 Task: Create List Brand Identity Governance in Board Team Performance Management Platforms to Workspace Financial Planning and Analysis Services. Create List Brand Identity Review in Board Product Feature Prioritization and Development to Workspace Financial Planning and Analysis Services. Create List Brand Identity Standards in Board Customer Journey Optimization and Personalization to Workspace Financial Planning and Analysis Services
Action: Mouse moved to (593, 146)
Screenshot: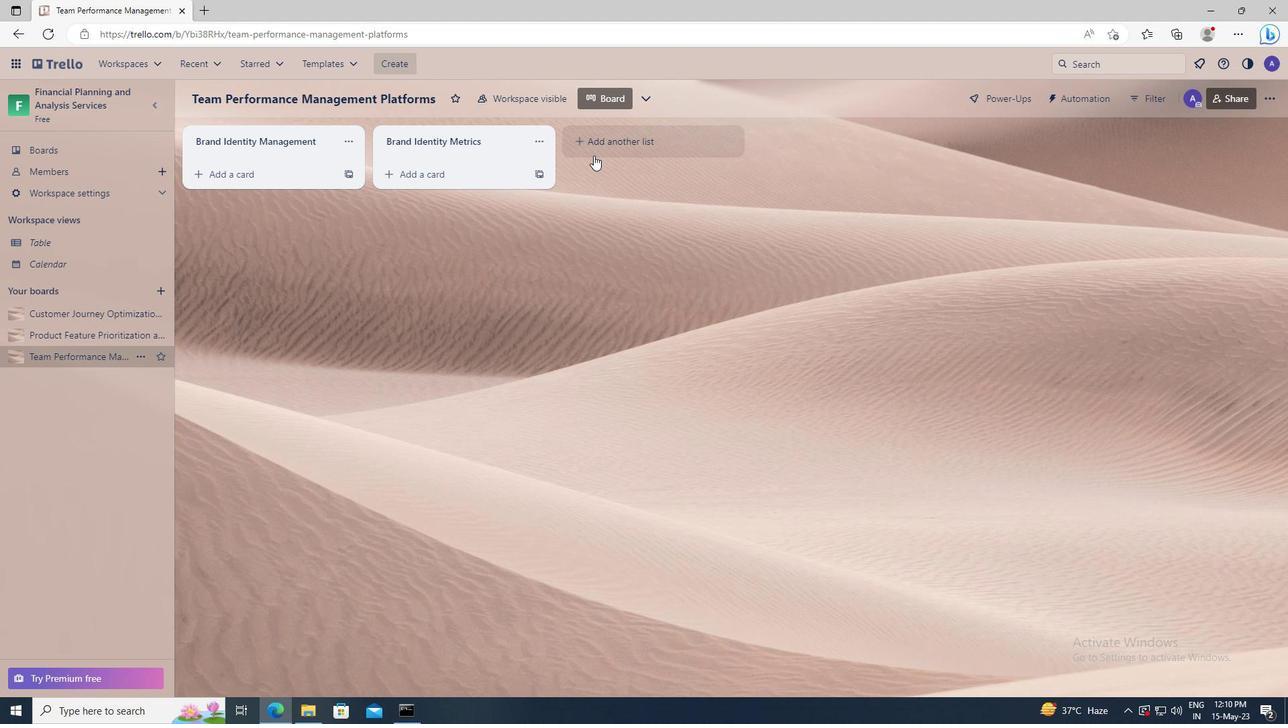 
Action: Mouse pressed left at (593, 146)
Screenshot: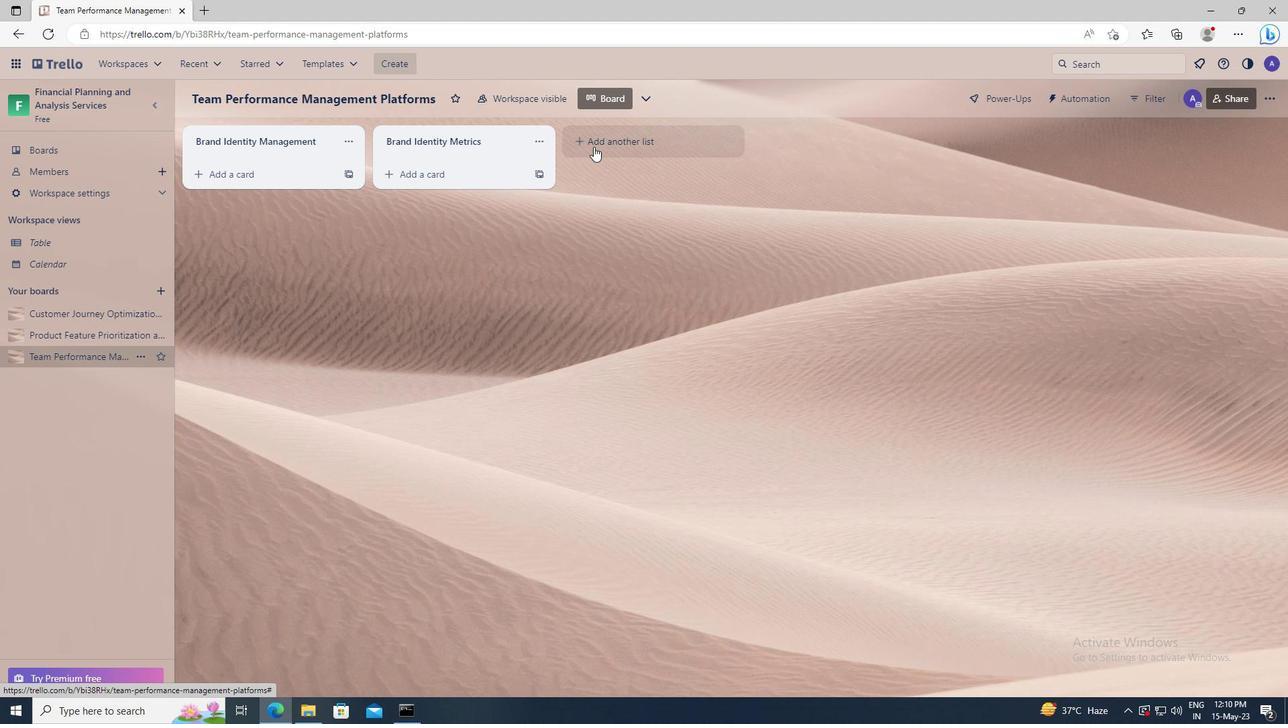 
Action: Key pressed <Key.shift>BRAND<Key.space><Key.shift>IDENTITY<Key.space><Key.shift>GOVERNANCE
Screenshot: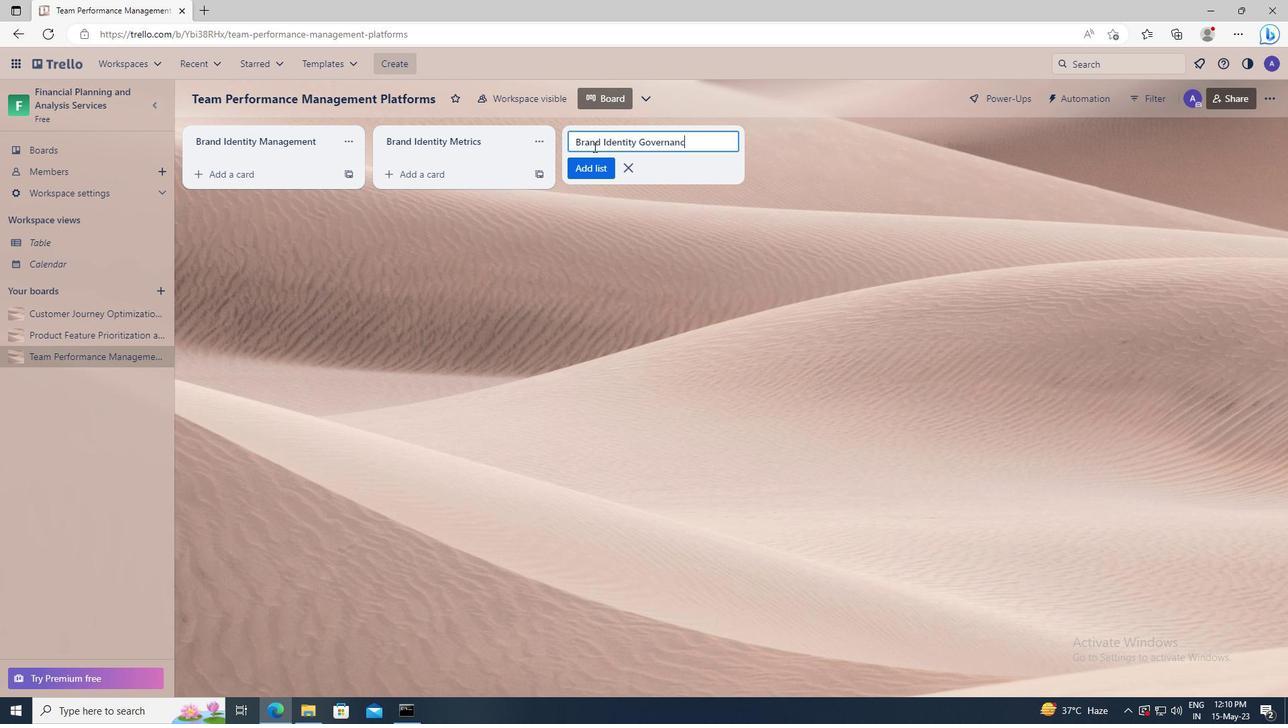 
Action: Mouse moved to (595, 167)
Screenshot: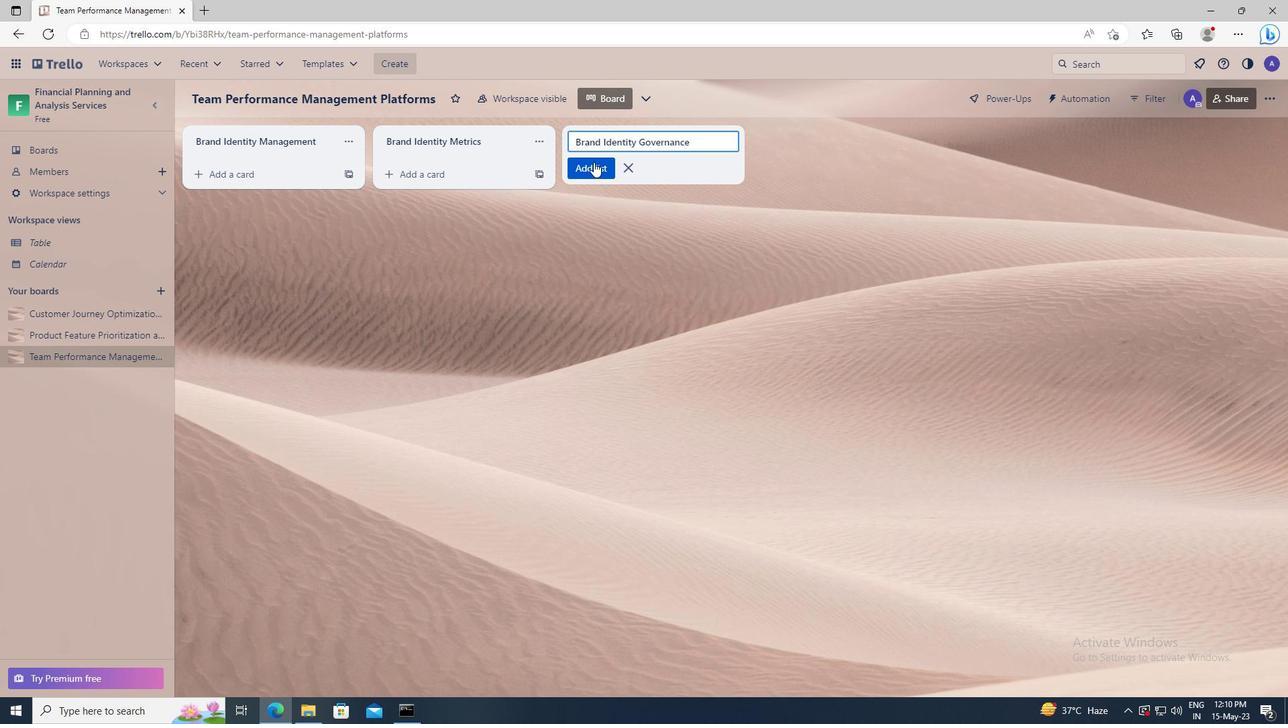 
Action: Mouse pressed left at (595, 167)
Screenshot: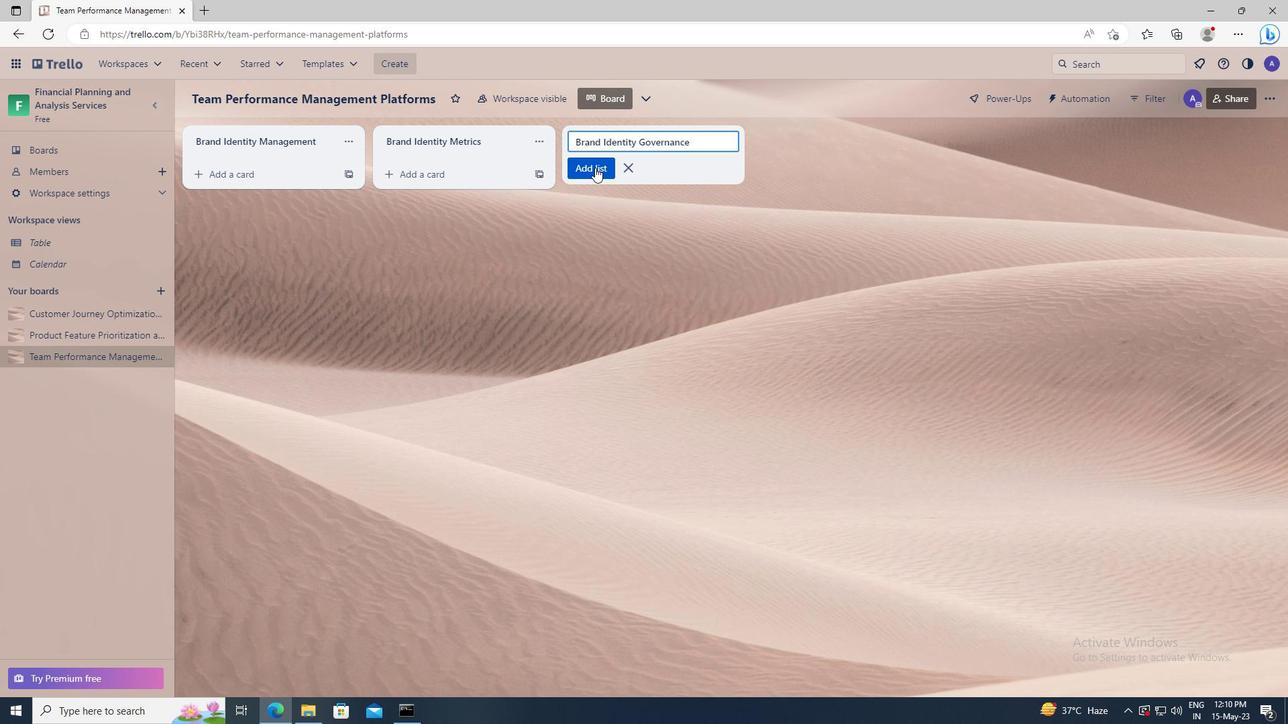 
Action: Mouse moved to (93, 333)
Screenshot: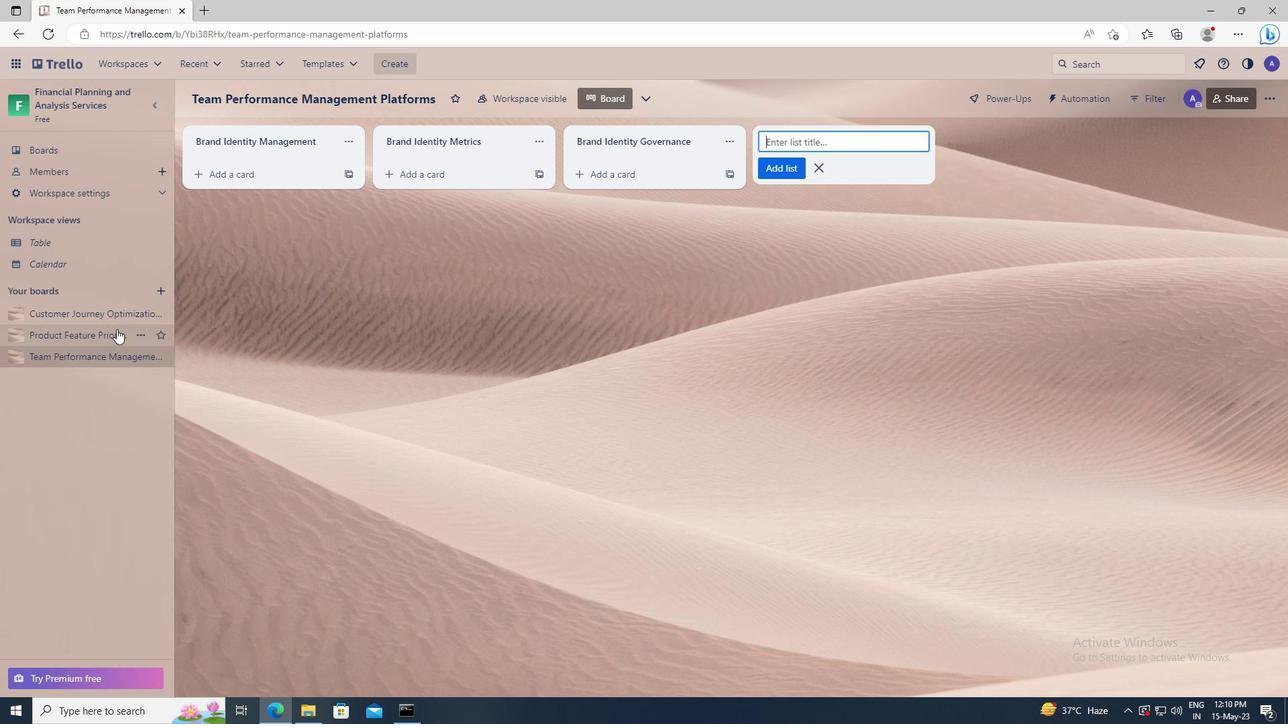 
Action: Mouse pressed left at (93, 333)
Screenshot: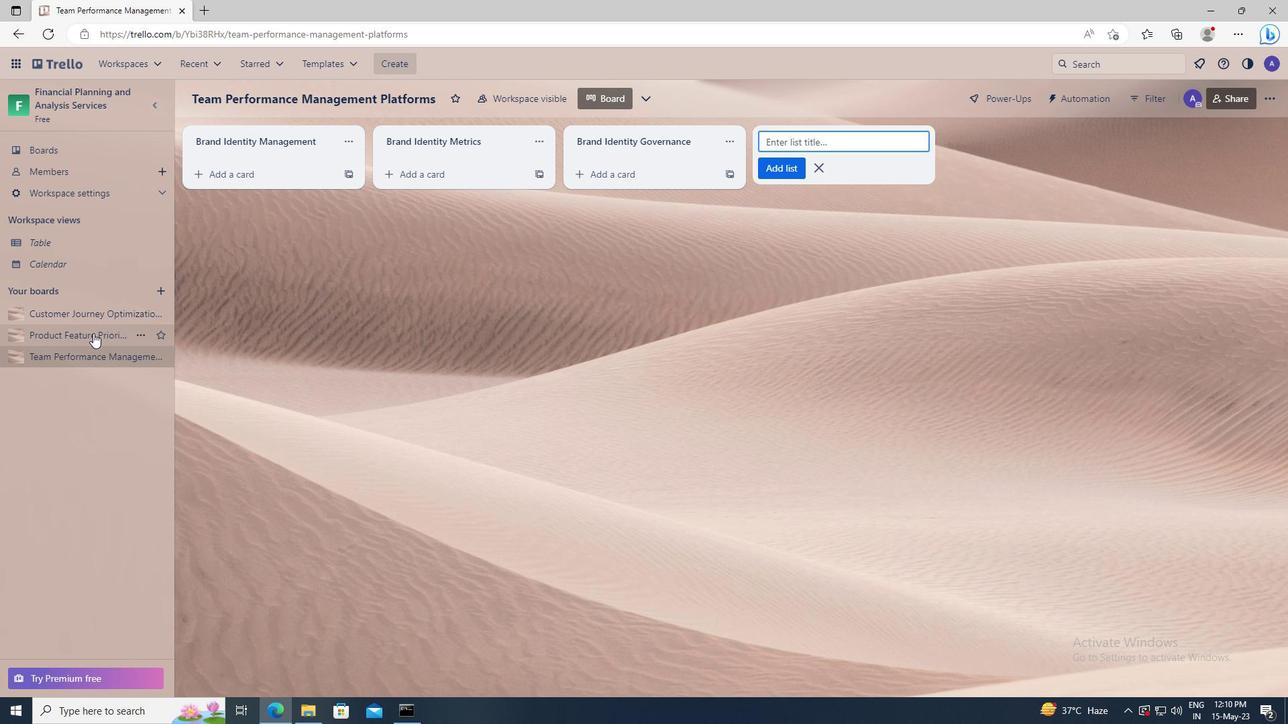 
Action: Mouse moved to (597, 148)
Screenshot: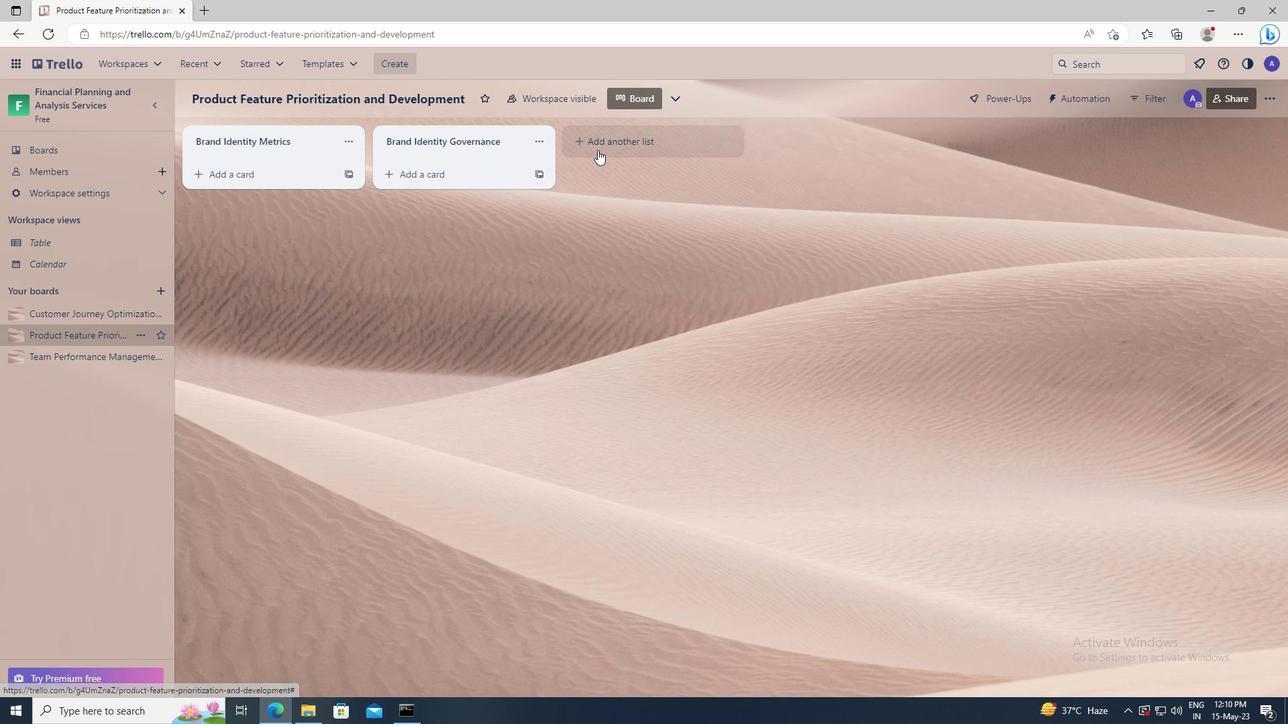 
Action: Mouse pressed left at (597, 148)
Screenshot: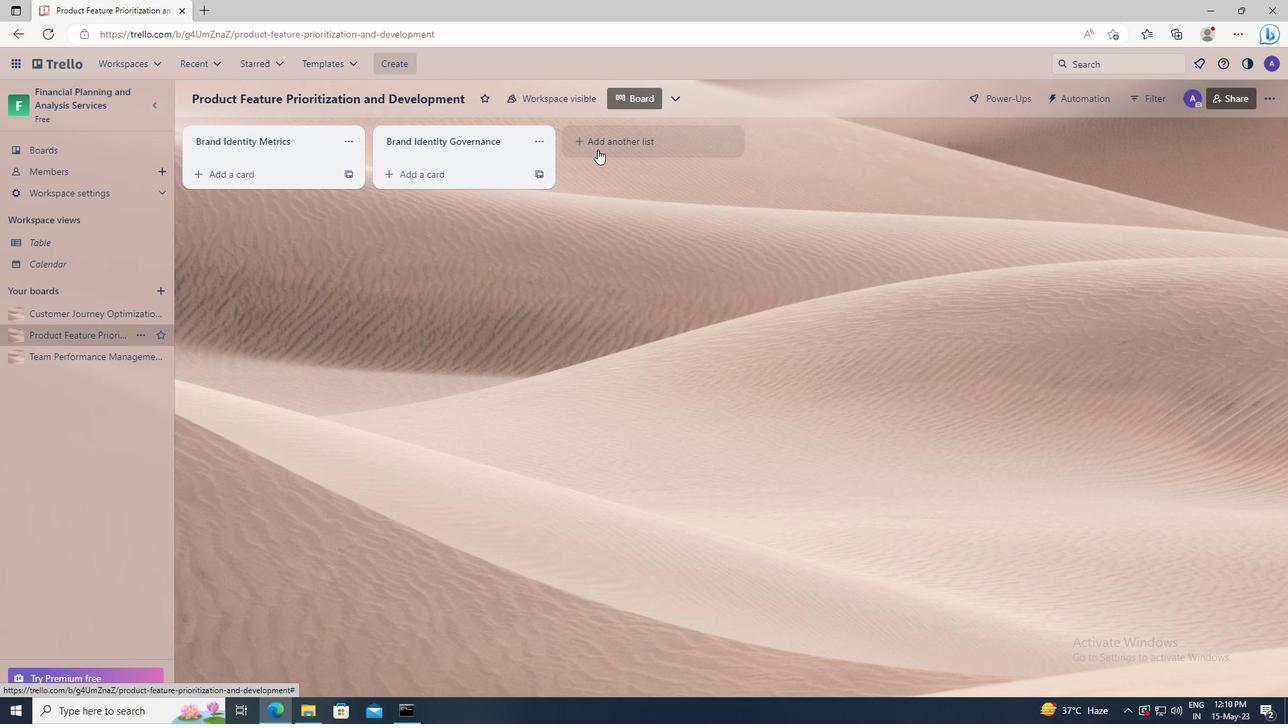 
Action: Key pressed <Key.shift>BRAND<Key.space><Key.shift>IDENTITY<Key.space><Key.shift>REVIEW
Screenshot: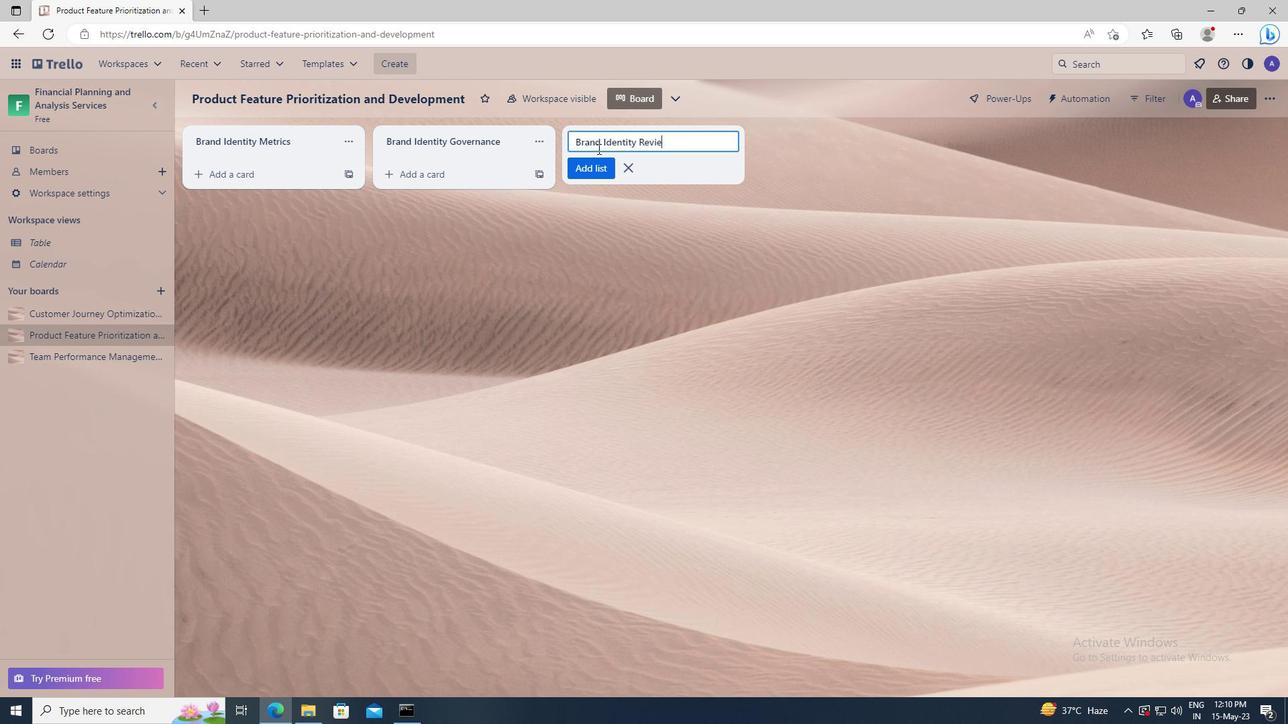 
Action: Mouse moved to (597, 173)
Screenshot: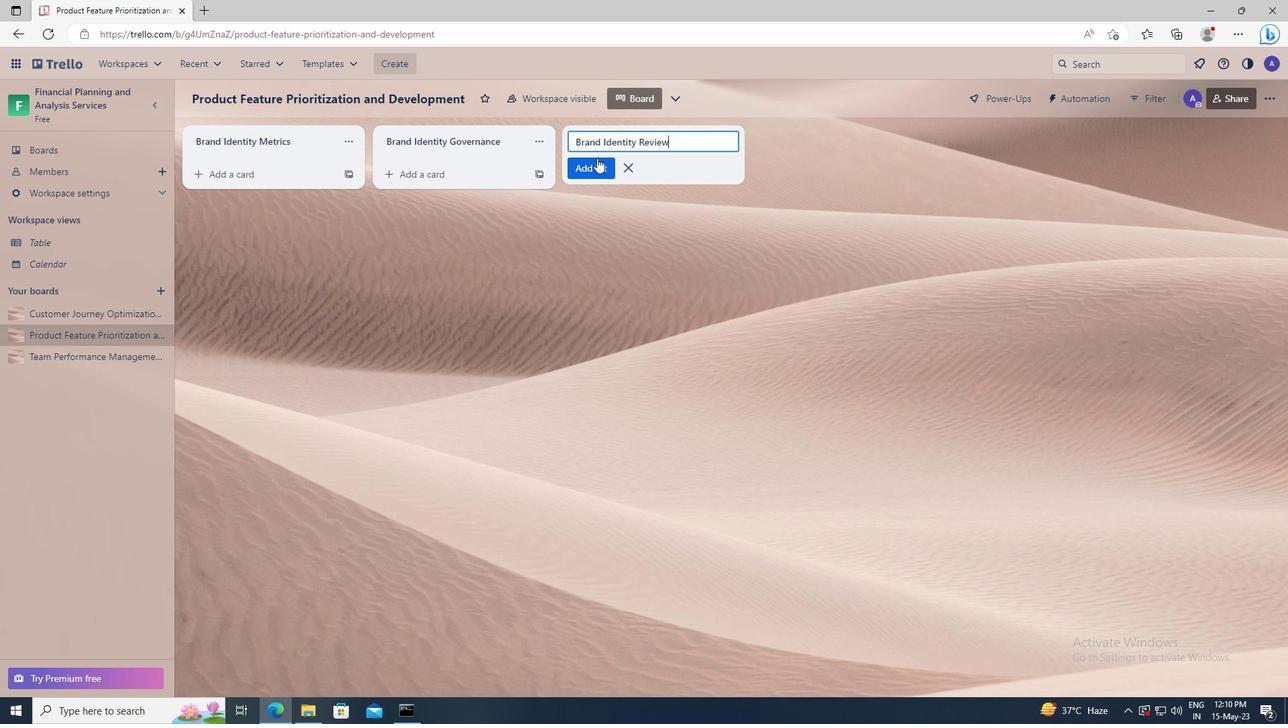 
Action: Mouse pressed left at (597, 173)
Screenshot: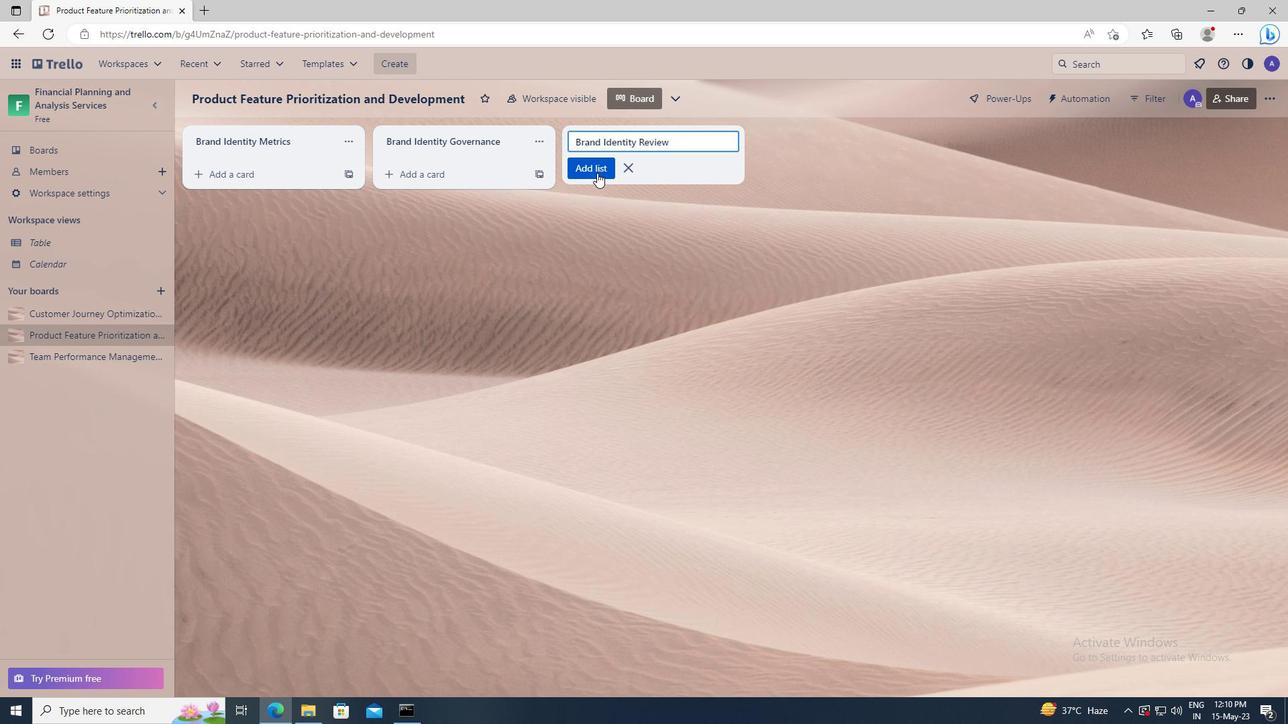 
Action: Mouse moved to (124, 318)
Screenshot: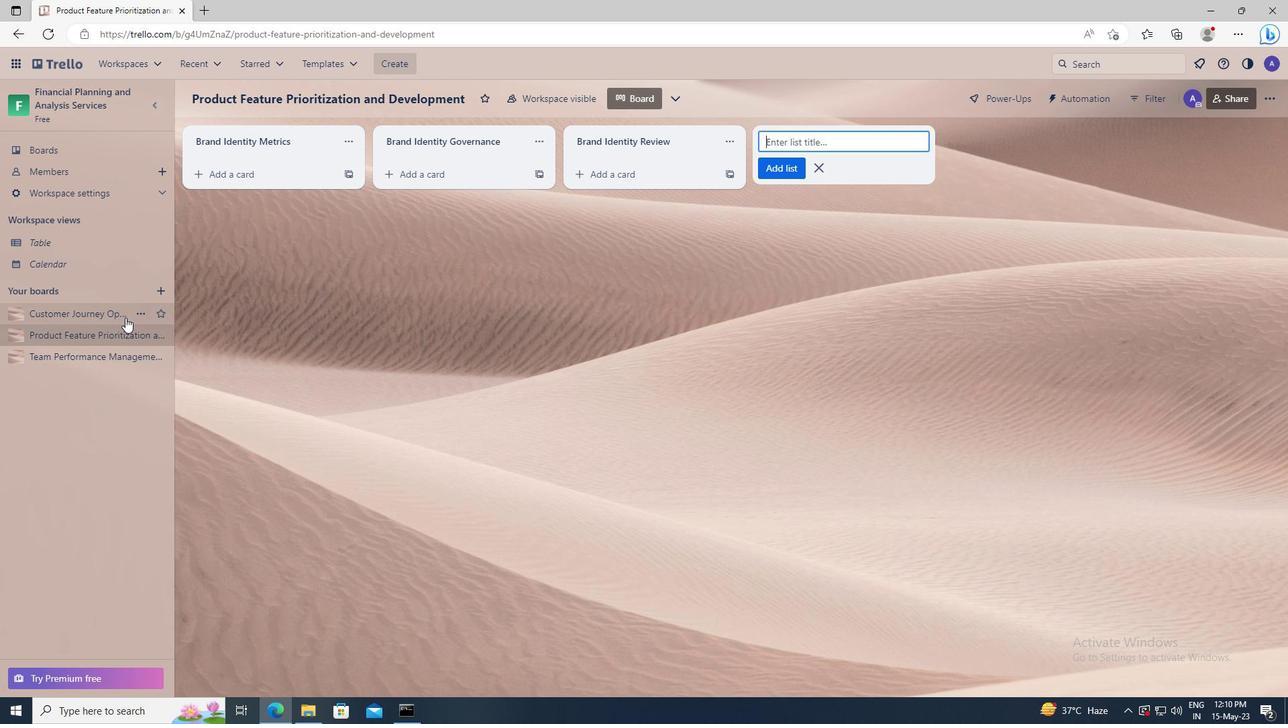 
Action: Mouse pressed left at (124, 318)
Screenshot: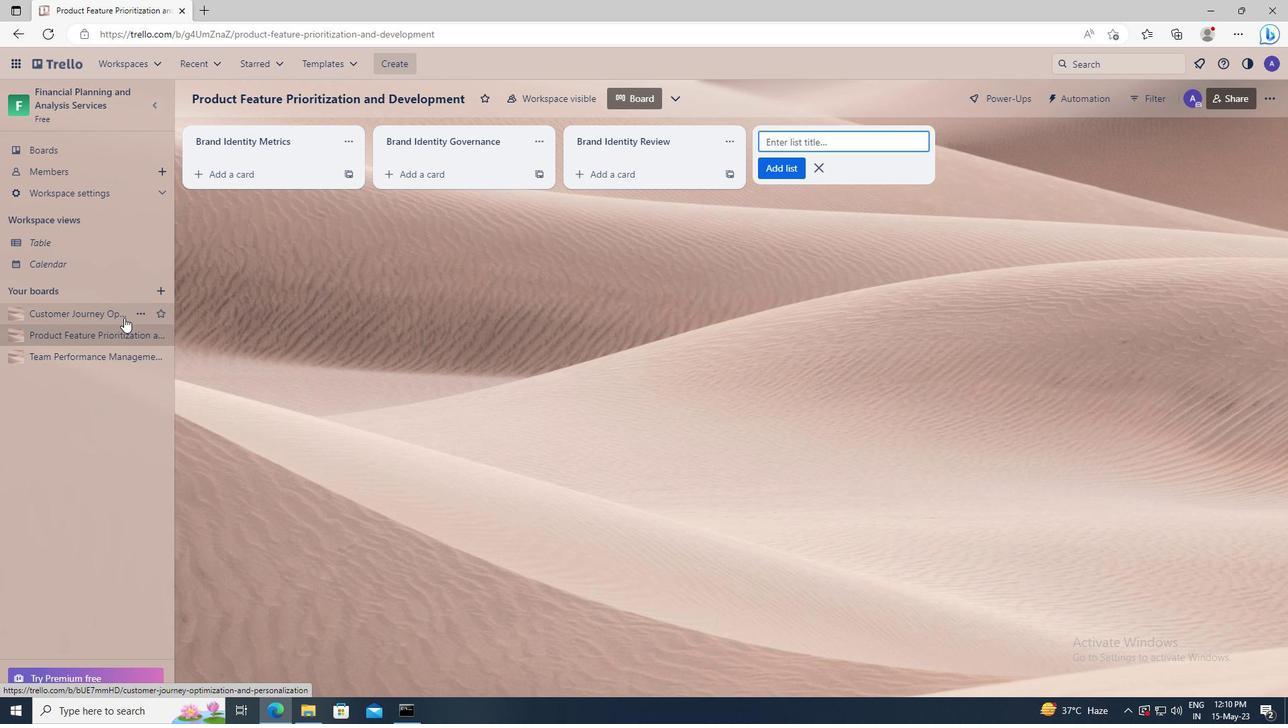 
Action: Mouse moved to (589, 142)
Screenshot: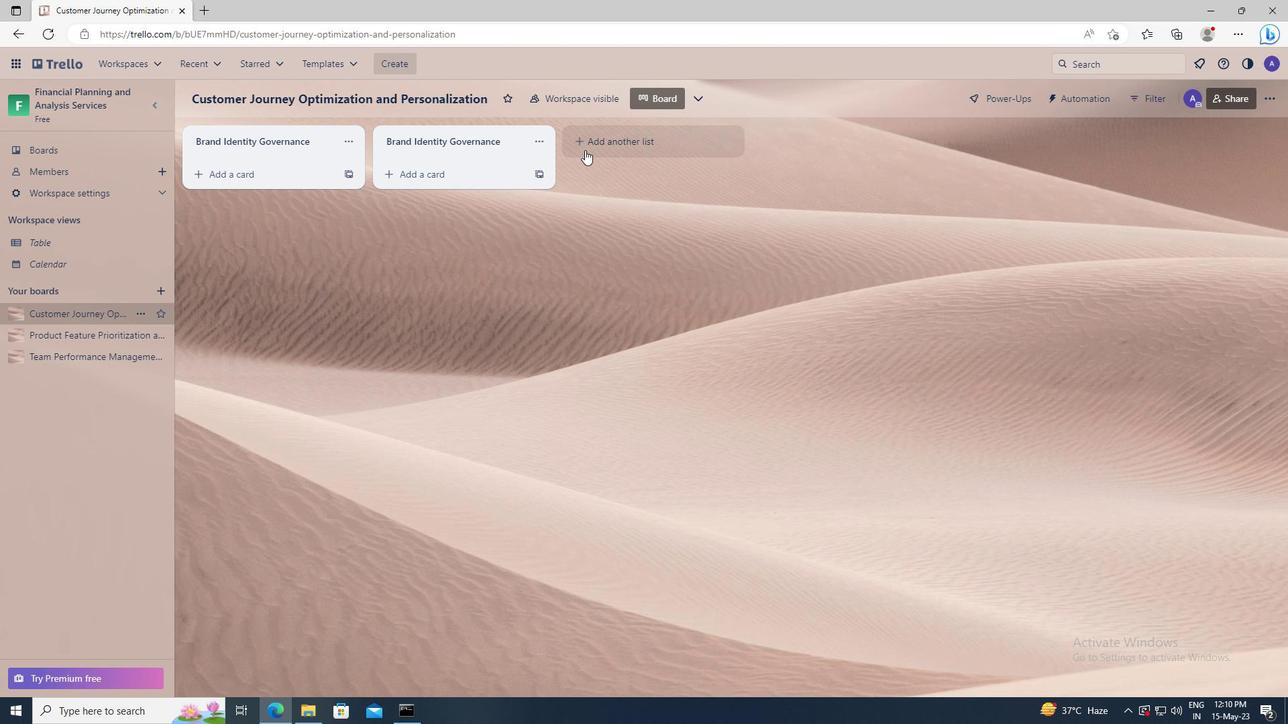 
Action: Mouse pressed left at (589, 142)
Screenshot: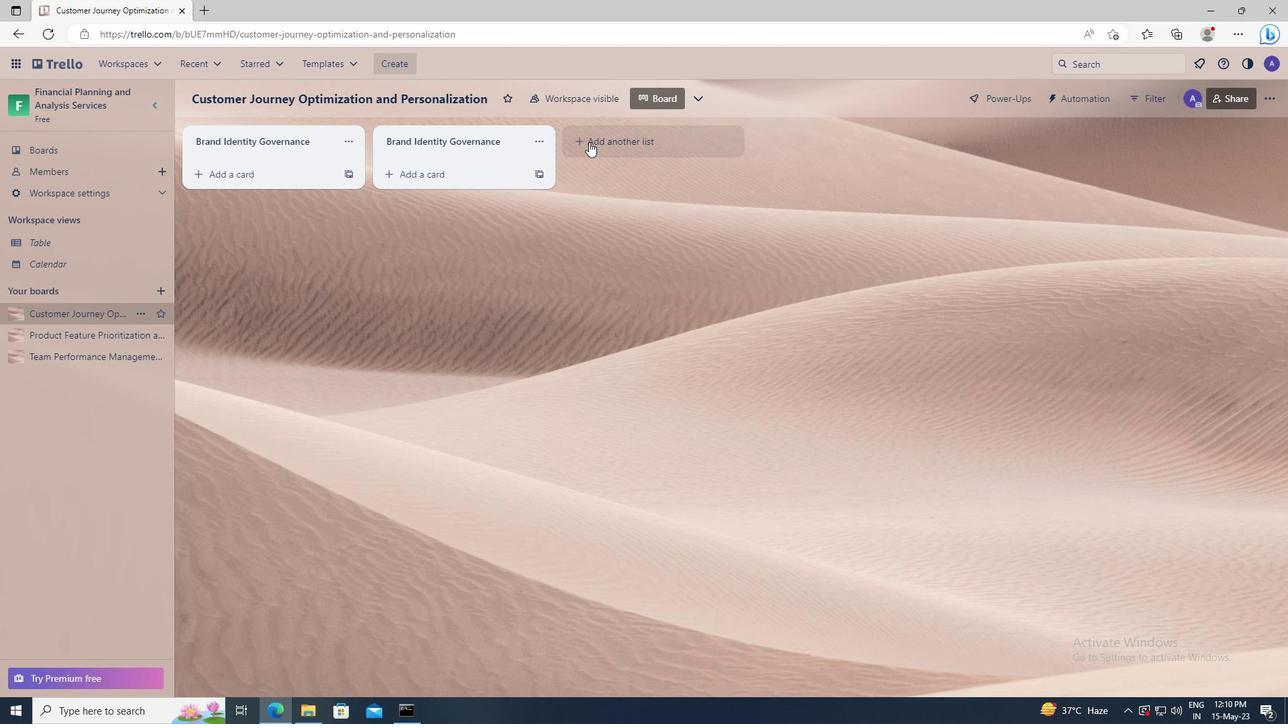 
Action: Key pressed <Key.shift>BRAND<Key.space><Key.shift>IDENTITY<Key.space><Key.shift>STANDARDS
Screenshot: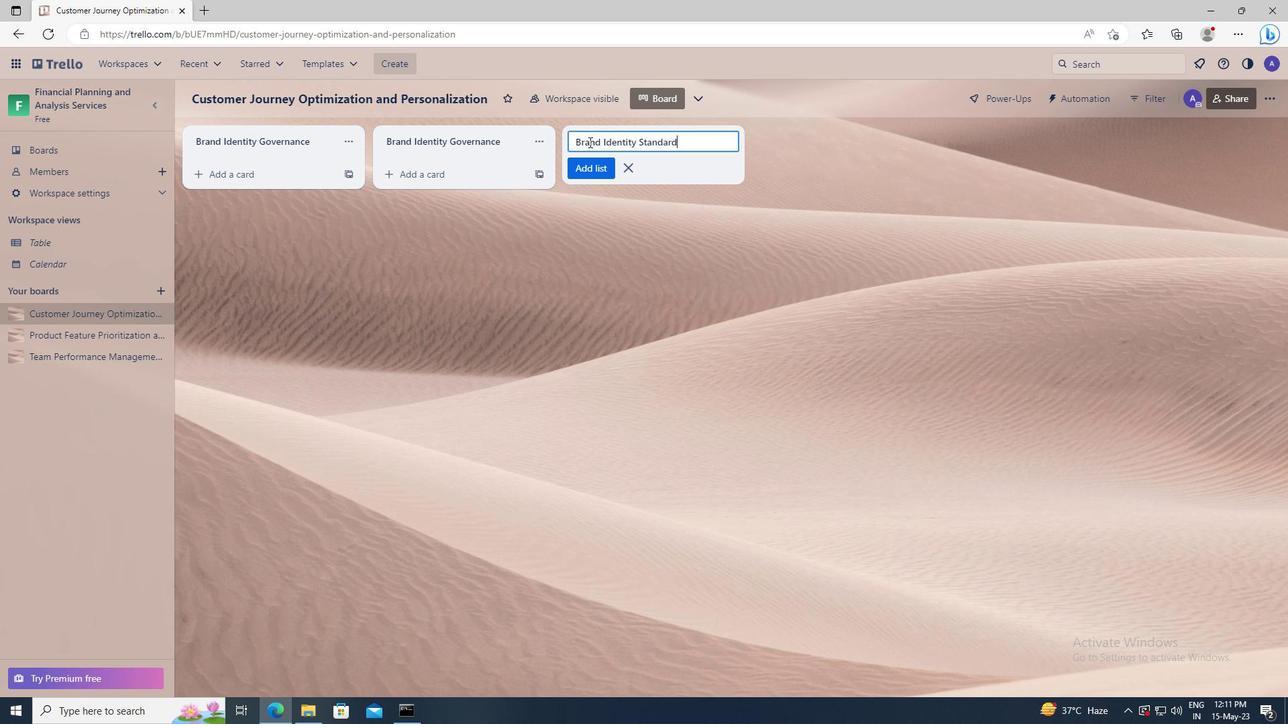 
Action: Mouse moved to (588, 167)
Screenshot: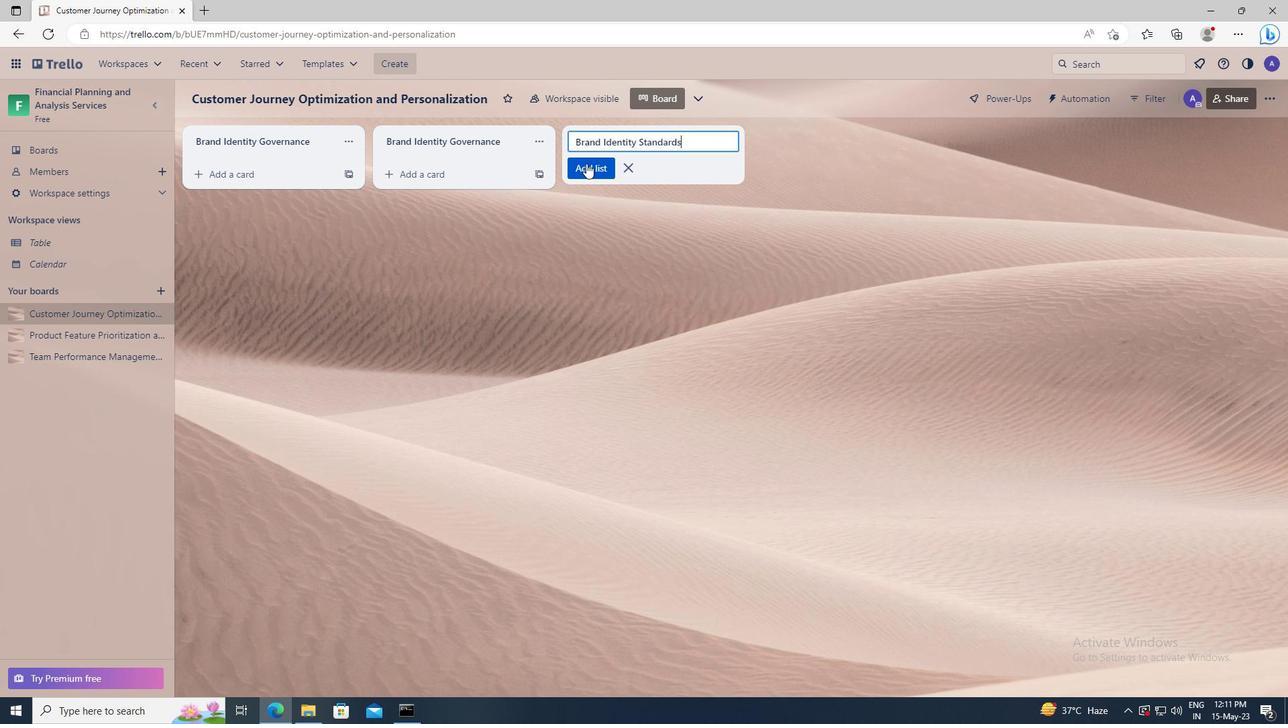 
Action: Mouse pressed left at (588, 167)
Screenshot: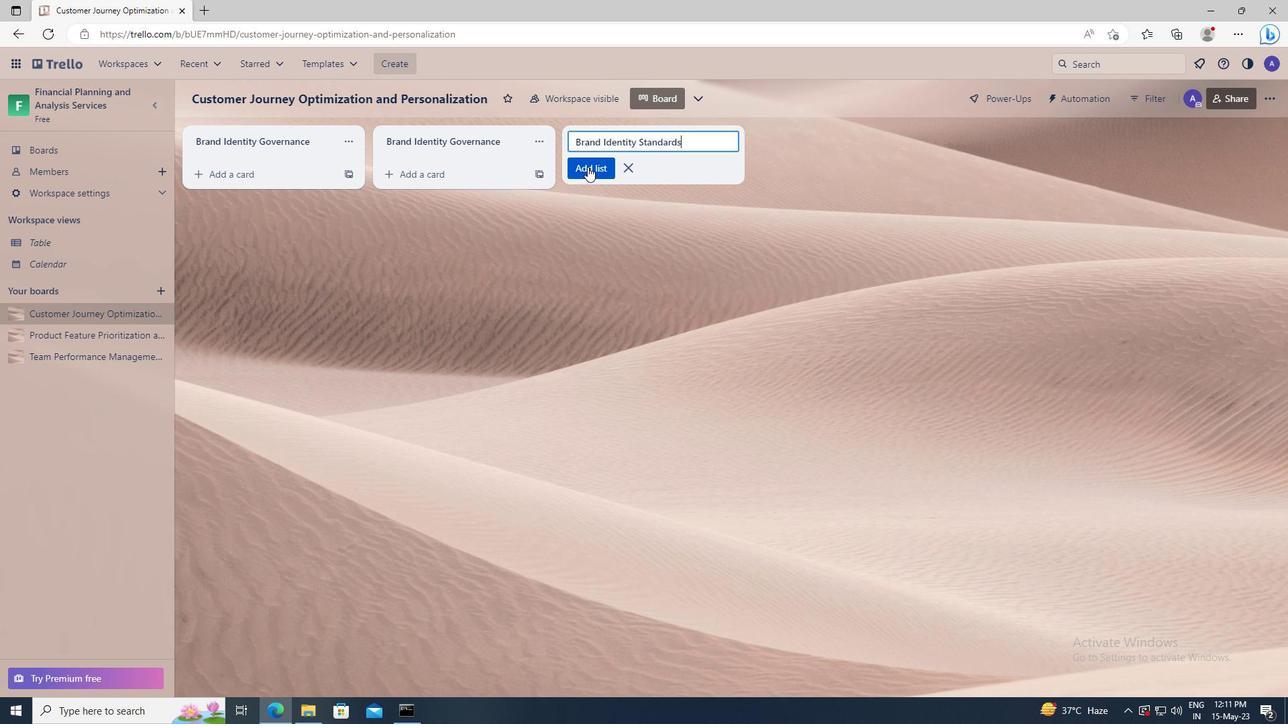 
